 Task: Find public transportation options from Miami, Florida, to Fort Lauderdale, Florida.
Action: Mouse moved to (242, 69)
Screenshot: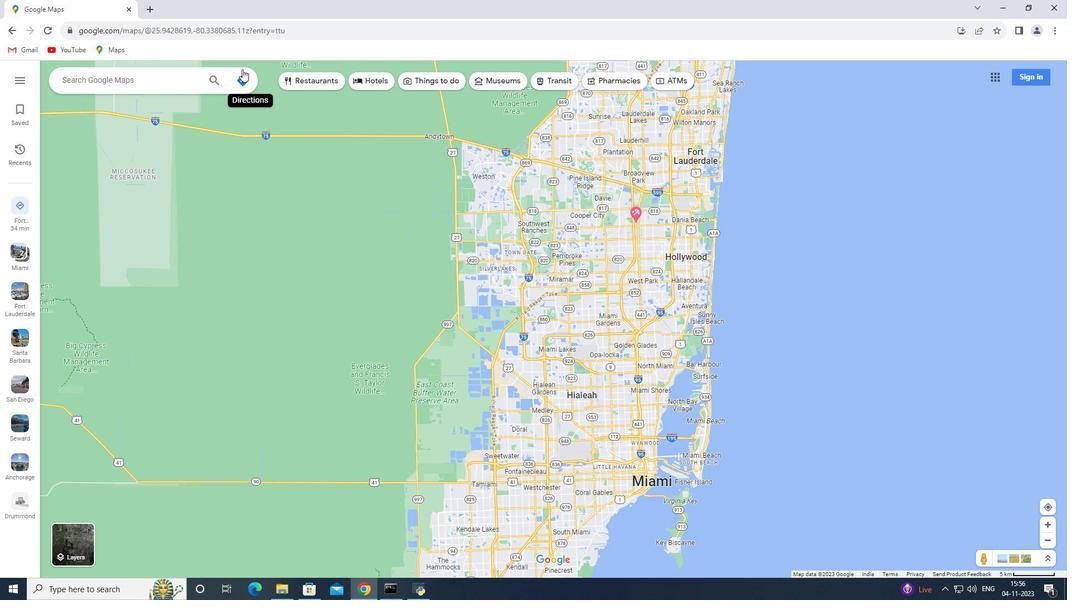 
Action: Mouse pressed left at (242, 69)
Screenshot: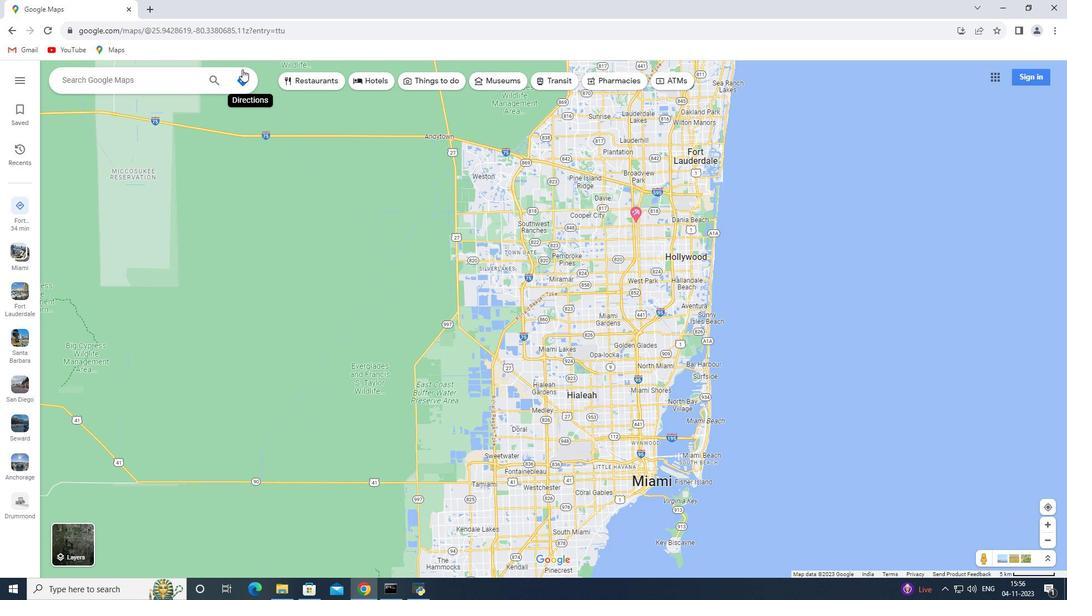 
Action: Mouse moved to (150, 110)
Screenshot: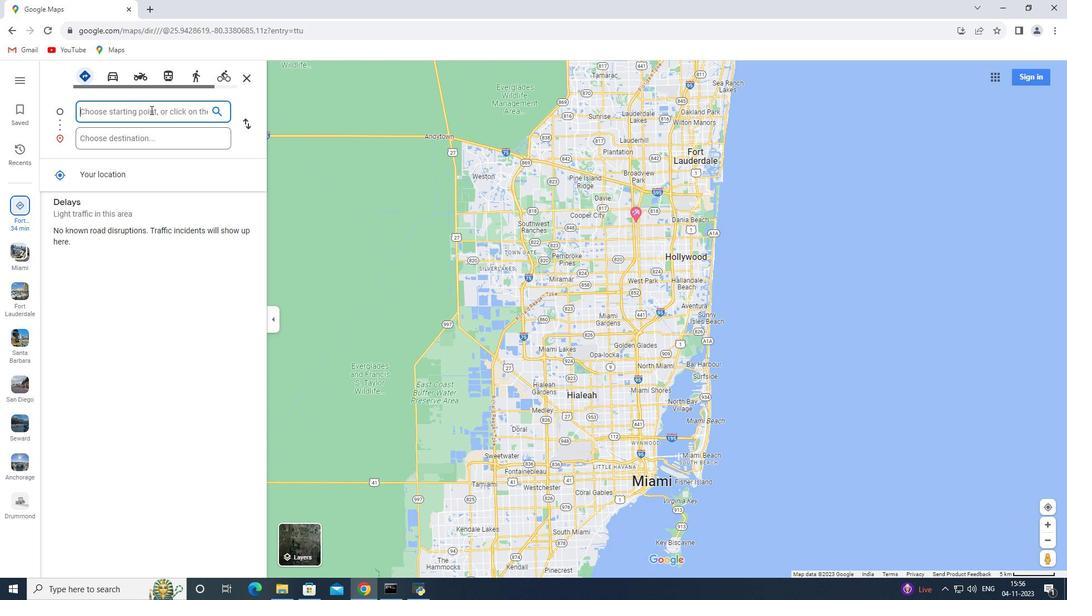 
Action: Key pressed <Key.shift>Miami<Key.space><Key.shift>Florida
Screenshot: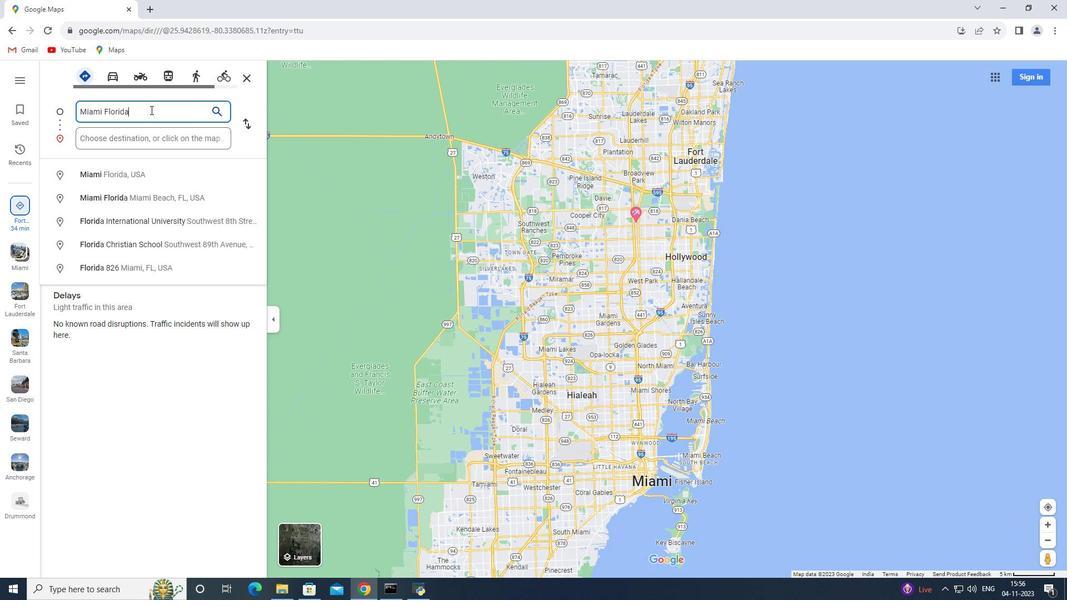 
Action: Mouse moved to (101, 114)
Screenshot: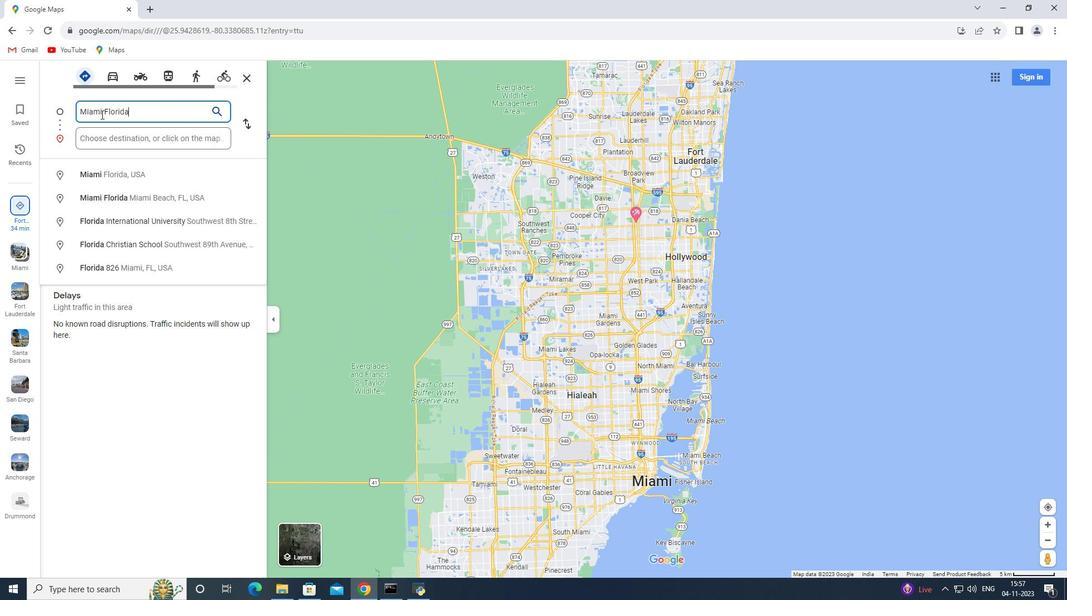 
Action: Mouse pressed left at (101, 114)
Screenshot: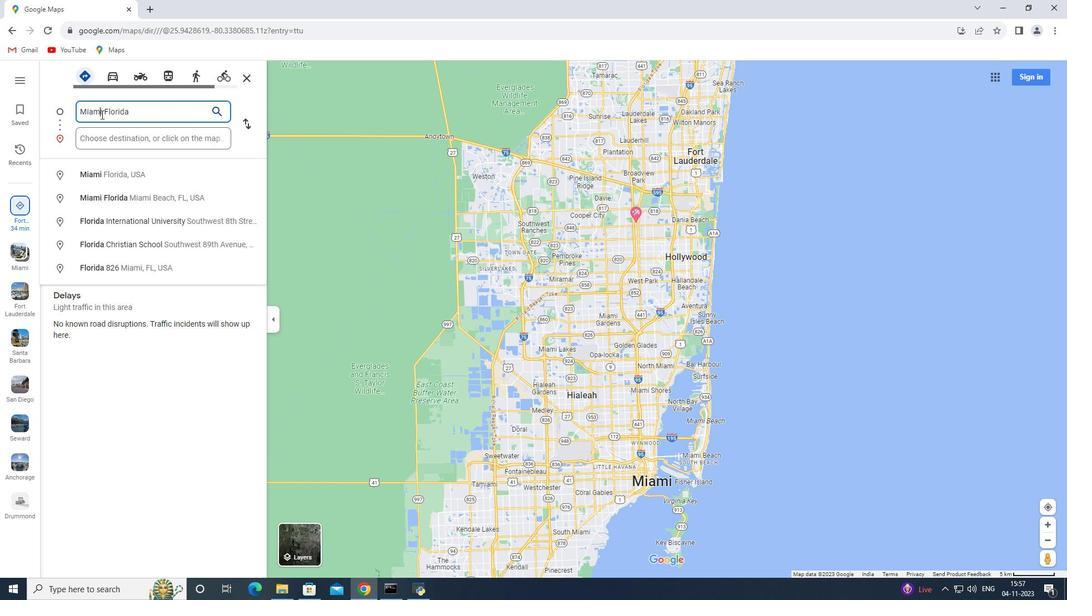 
Action: Mouse moved to (102, 114)
Screenshot: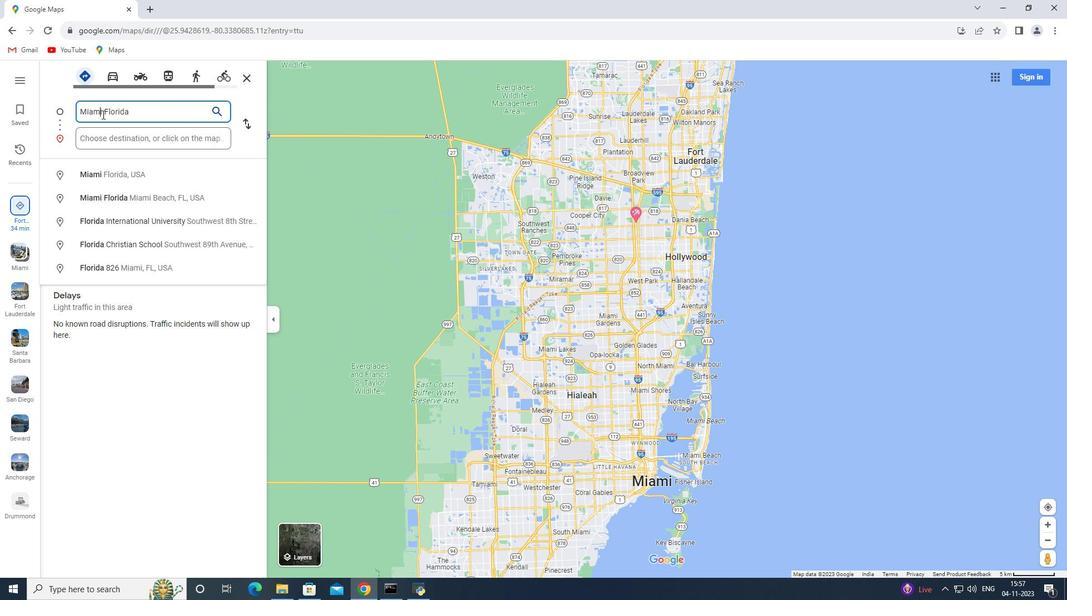 
Action: Mouse pressed left at (102, 114)
Screenshot: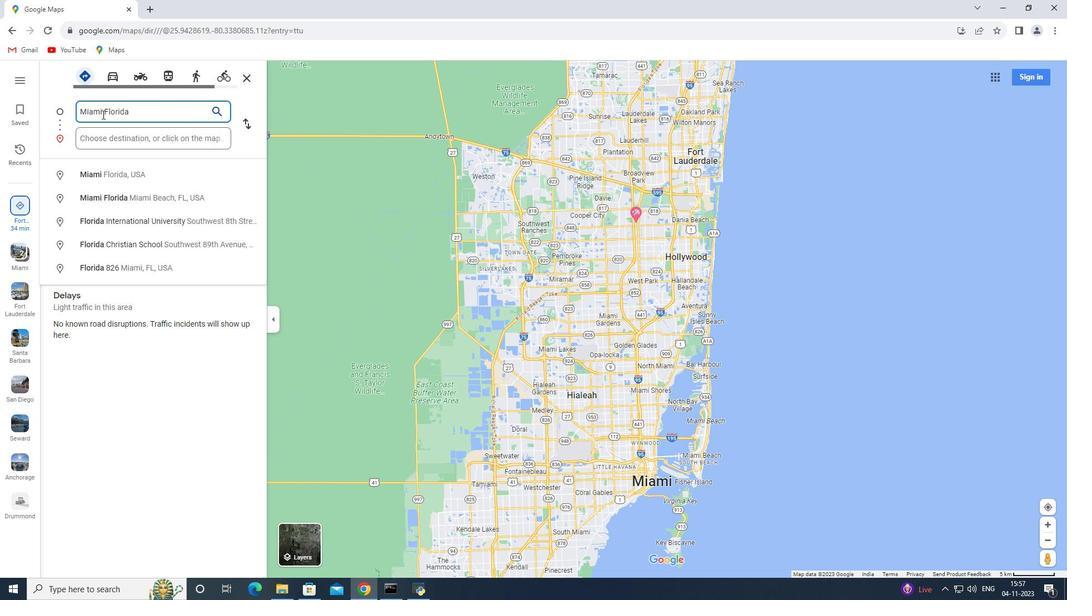 
Action: Mouse moved to (134, 154)
Screenshot: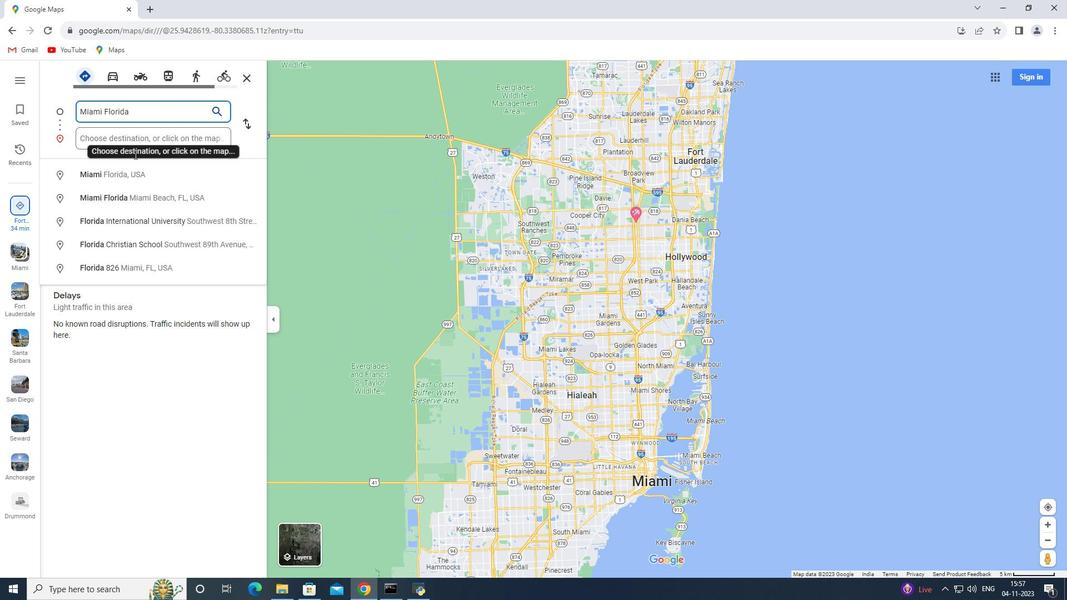 
Action: Key pressed ,
Screenshot: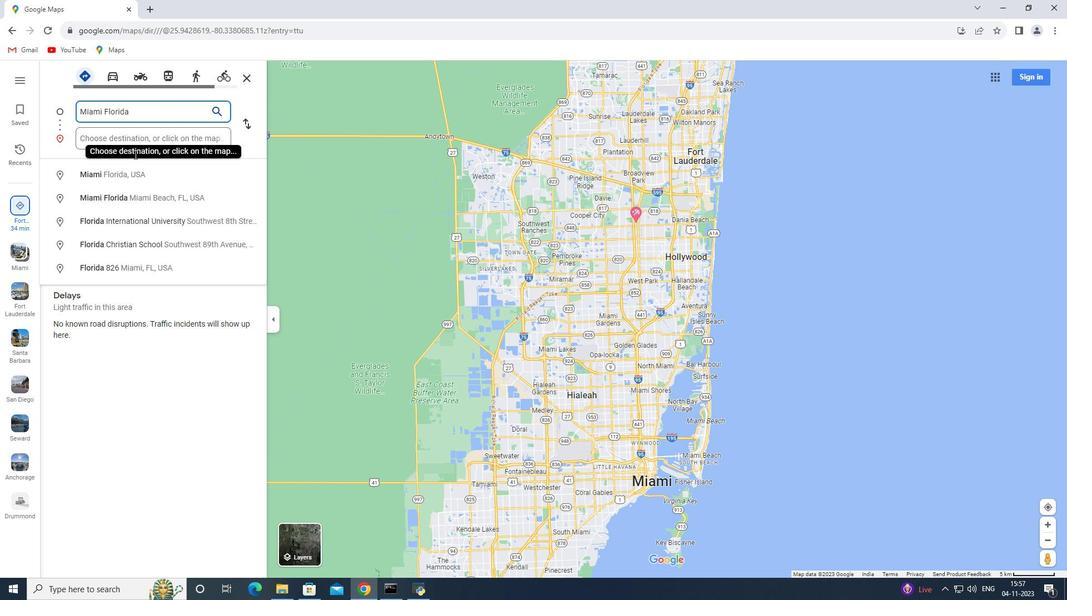 
Action: Mouse moved to (155, 111)
Screenshot: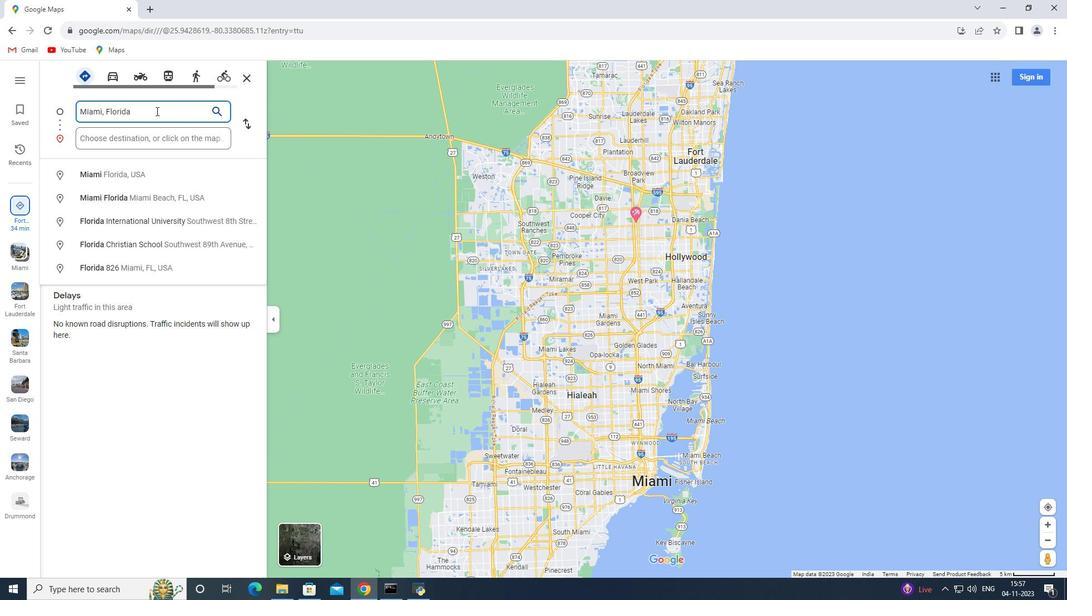 
Action: Mouse pressed left at (155, 111)
Screenshot: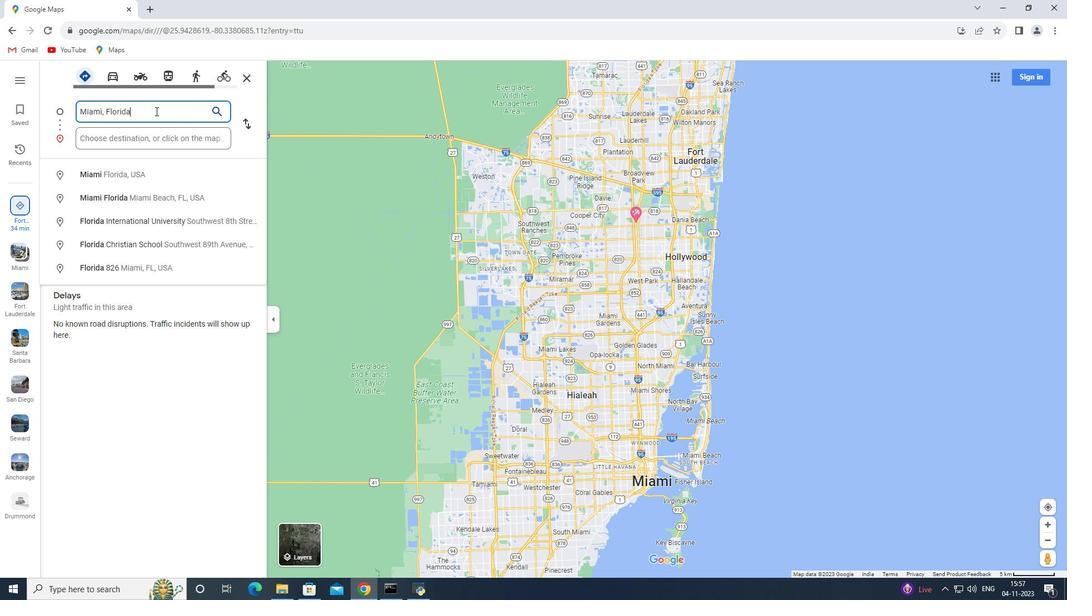 
Action: Mouse moved to (154, 138)
Screenshot: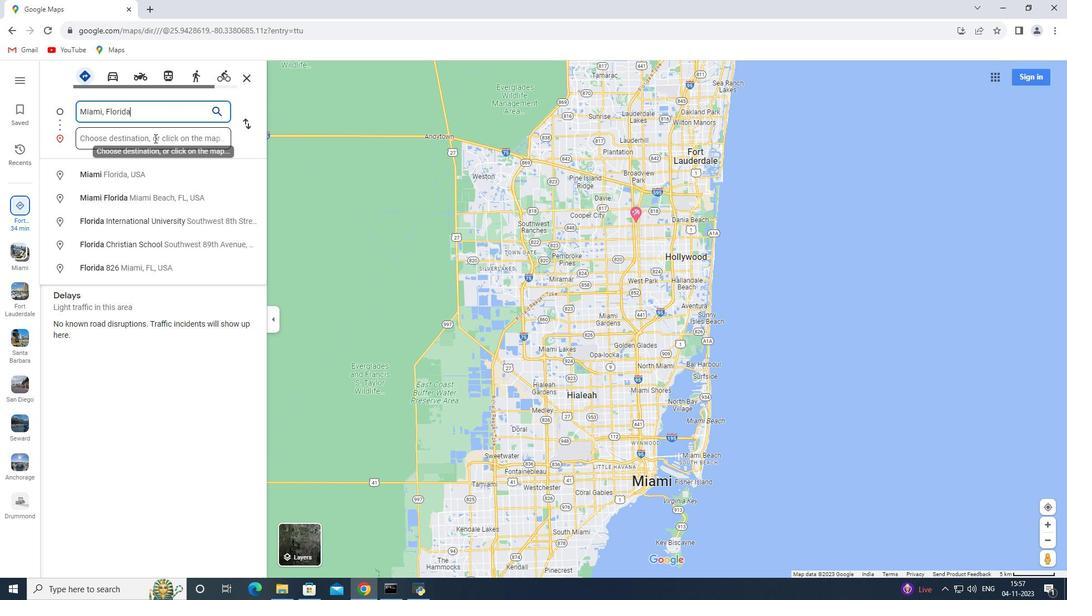 
Action: Mouse pressed left at (154, 138)
Screenshot: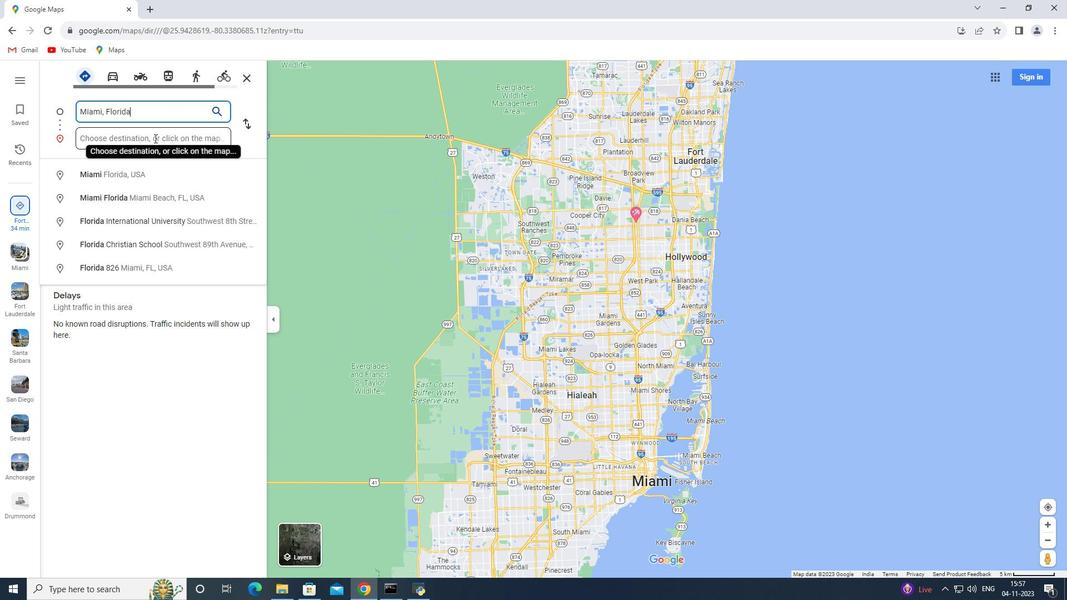 
Action: Key pressed <Key.shift>Fort<Key.space><Key.shift>Lauderdale,<Key.space><Key.shift>Florida<Key.enter>
Screenshot: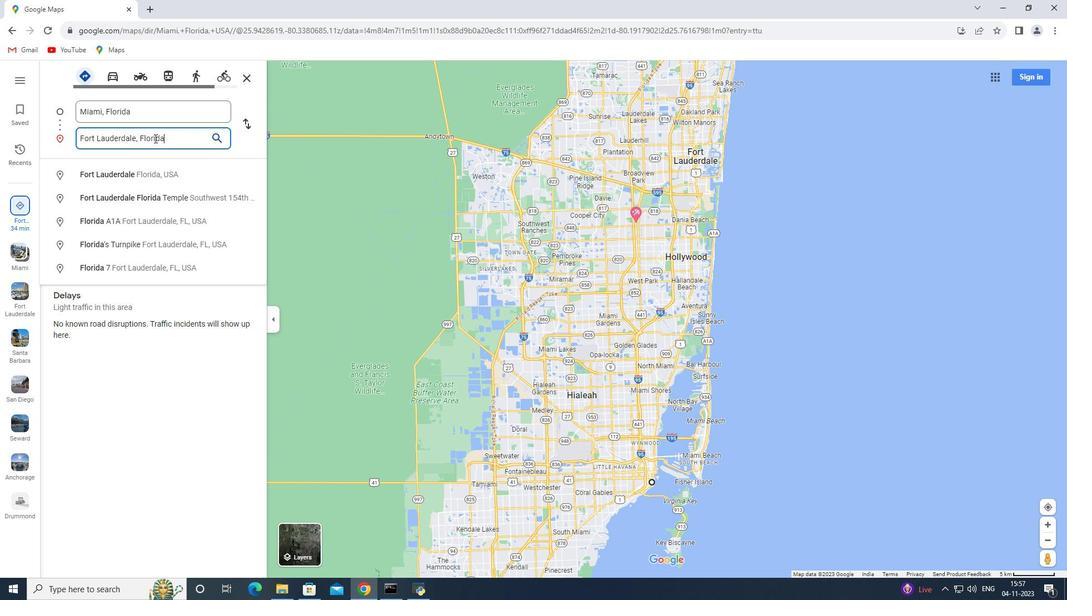 
Action: Mouse moved to (165, 82)
Screenshot: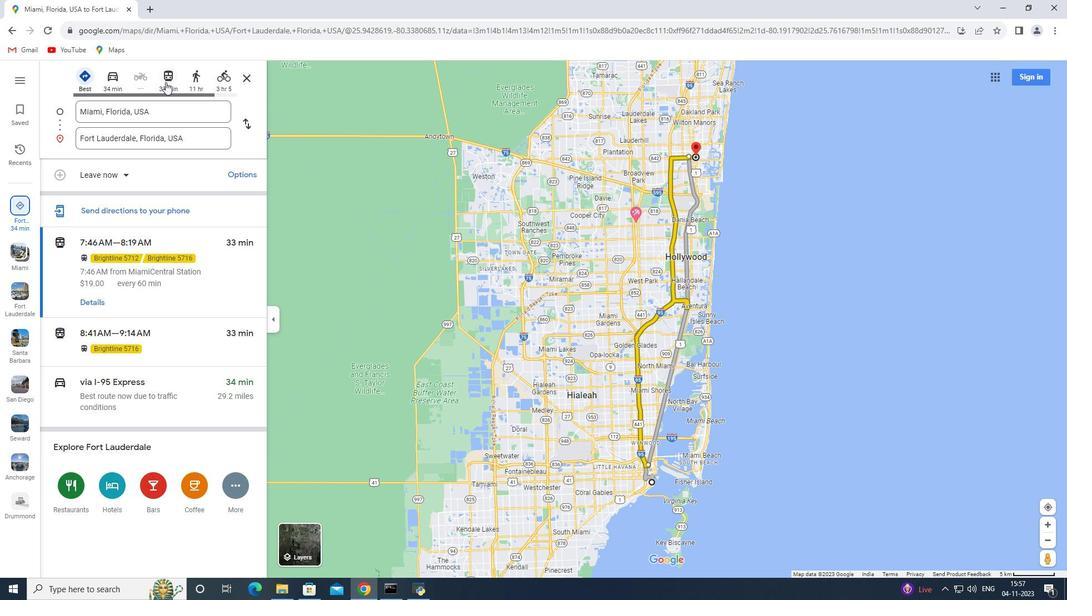 
Action: Mouse pressed left at (165, 82)
Screenshot: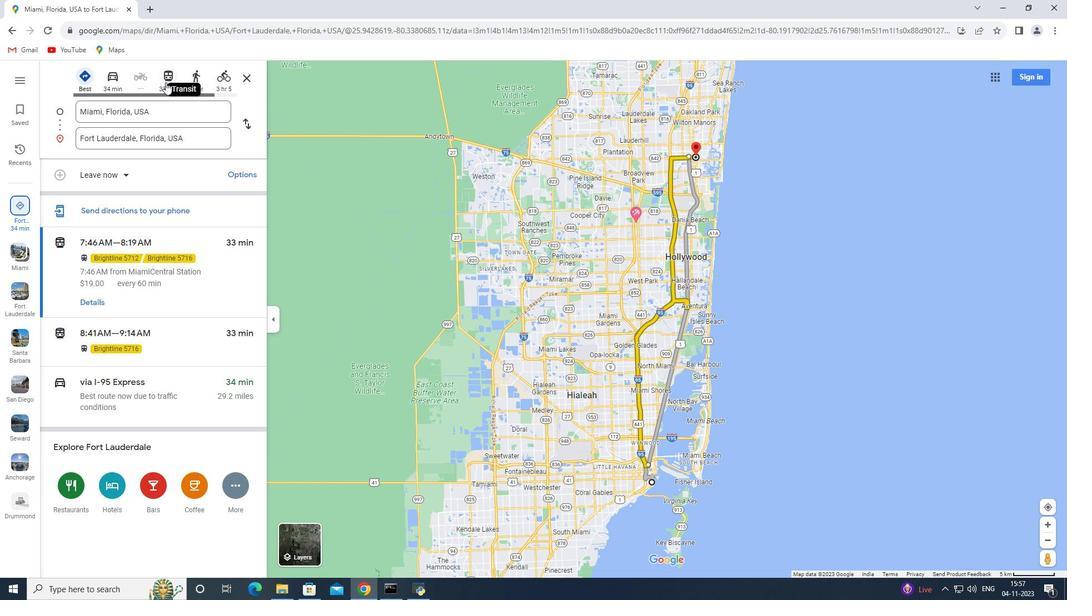 
Action: Mouse moved to (175, 145)
Screenshot: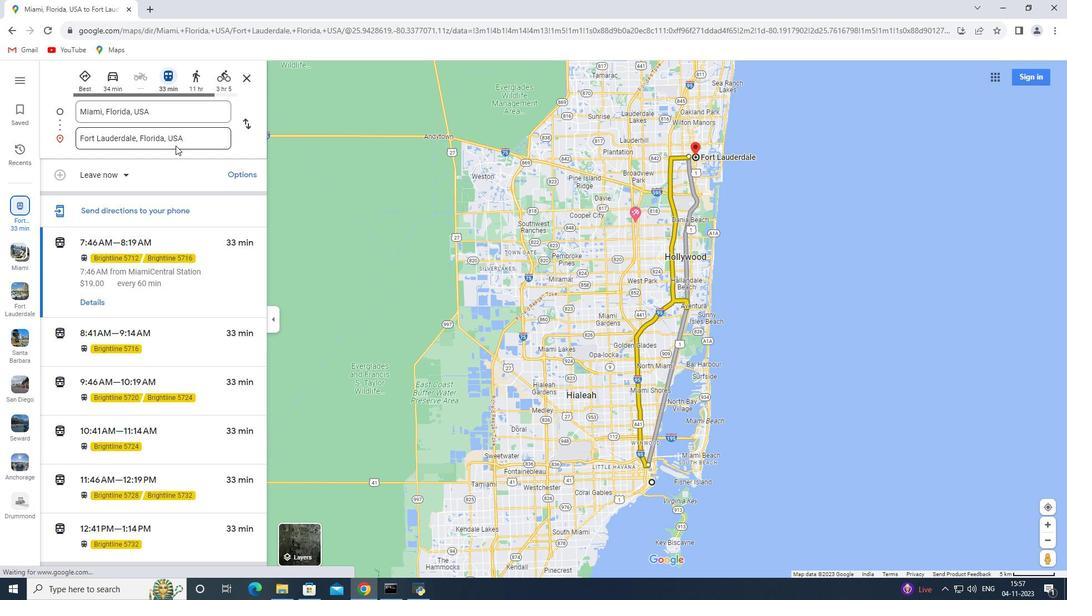 
